 Task: Check the average views per listing of creek in the last 3 years.
Action: Mouse moved to (813, 183)
Screenshot: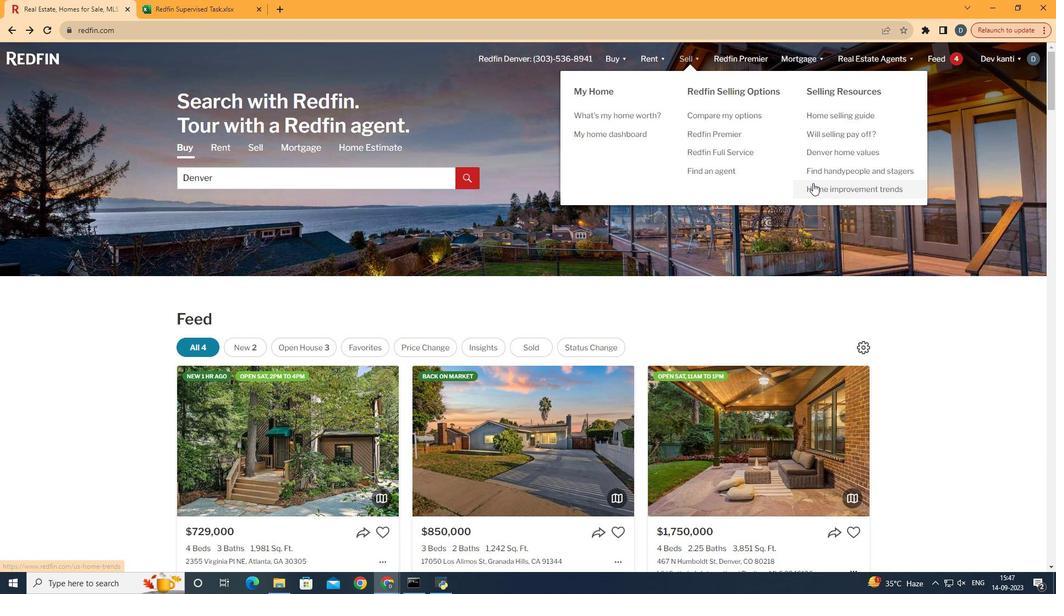 
Action: Mouse pressed left at (813, 183)
Screenshot: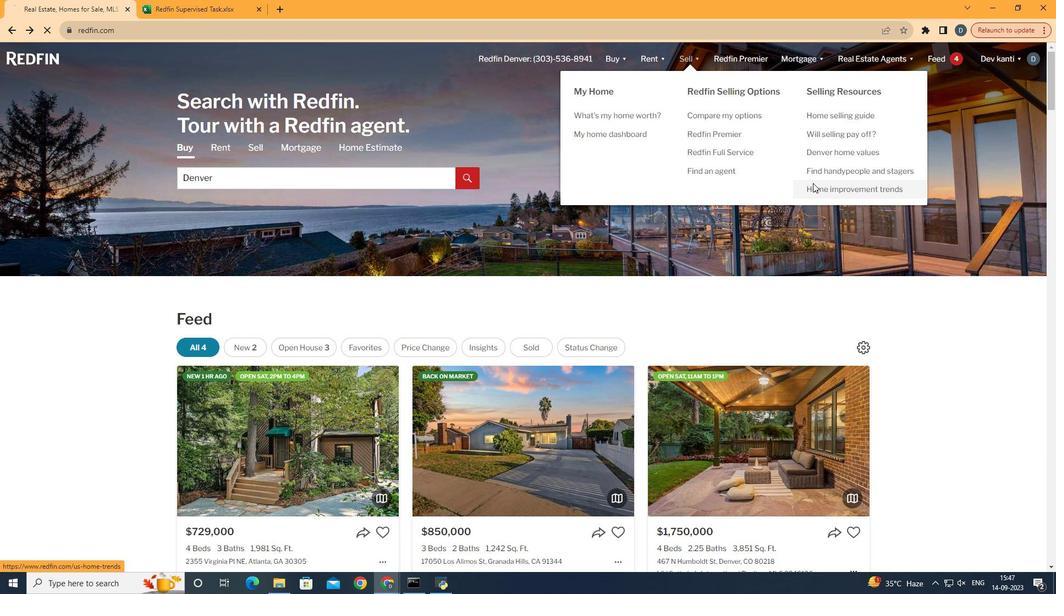 
Action: Mouse moved to (269, 204)
Screenshot: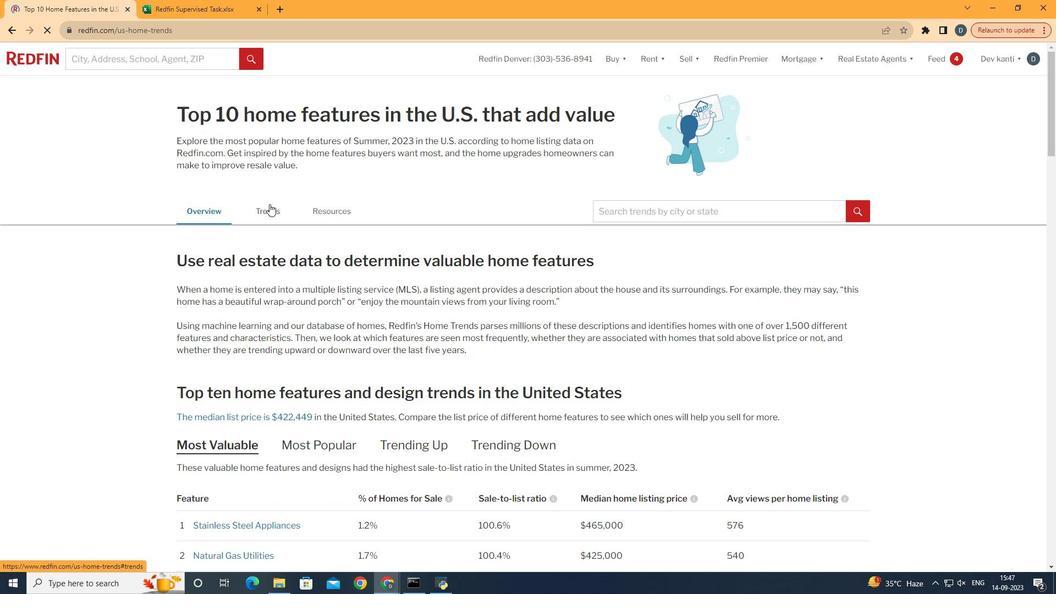 
Action: Mouse pressed left at (269, 204)
Screenshot: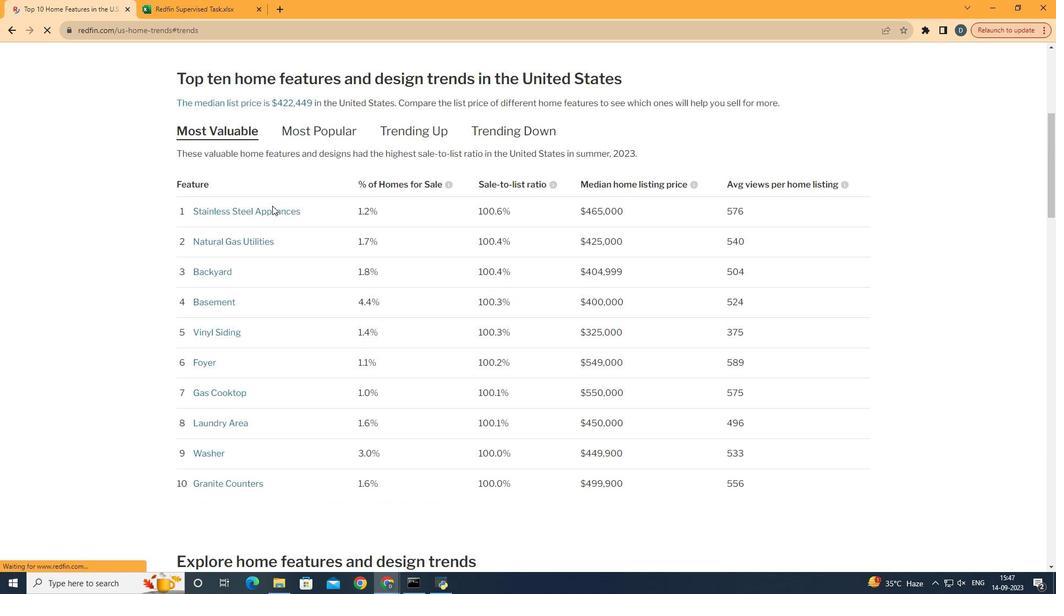 
Action: Mouse moved to (385, 259)
Screenshot: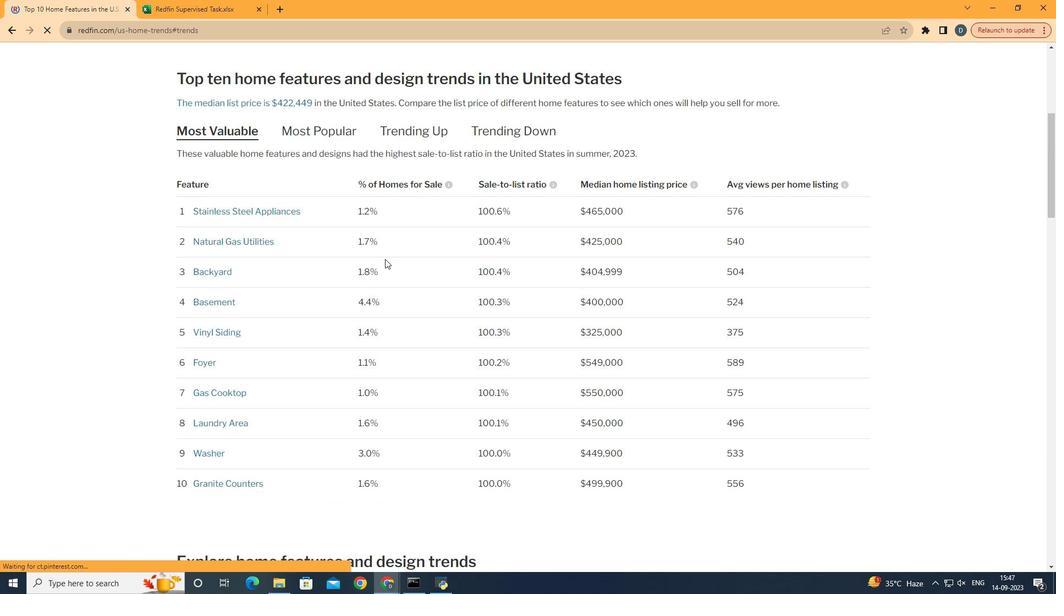 
Action: Mouse scrolled (385, 258) with delta (0, 0)
Screenshot: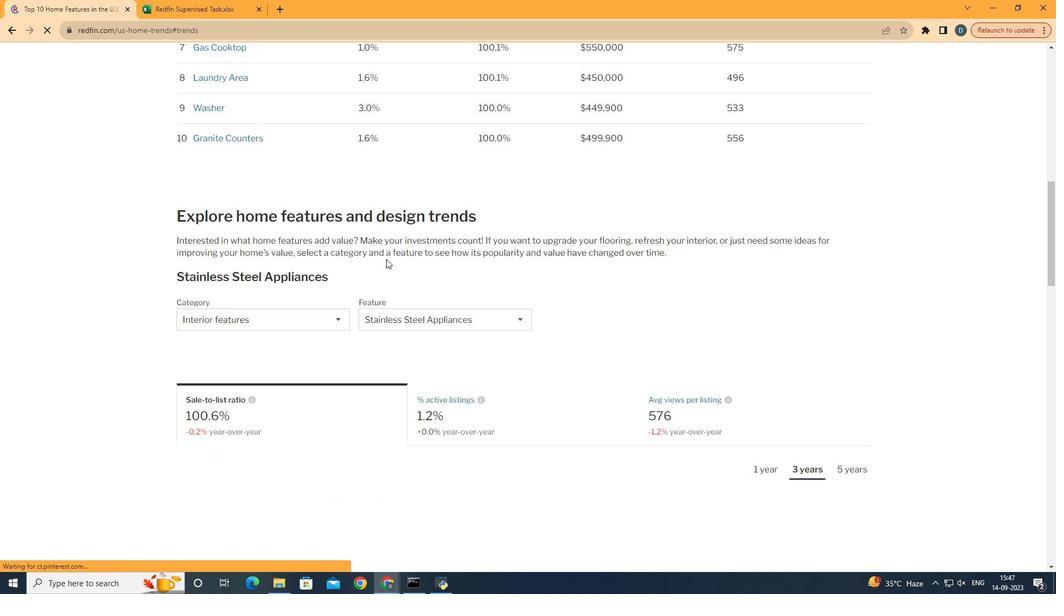
Action: Mouse scrolled (385, 258) with delta (0, 0)
Screenshot: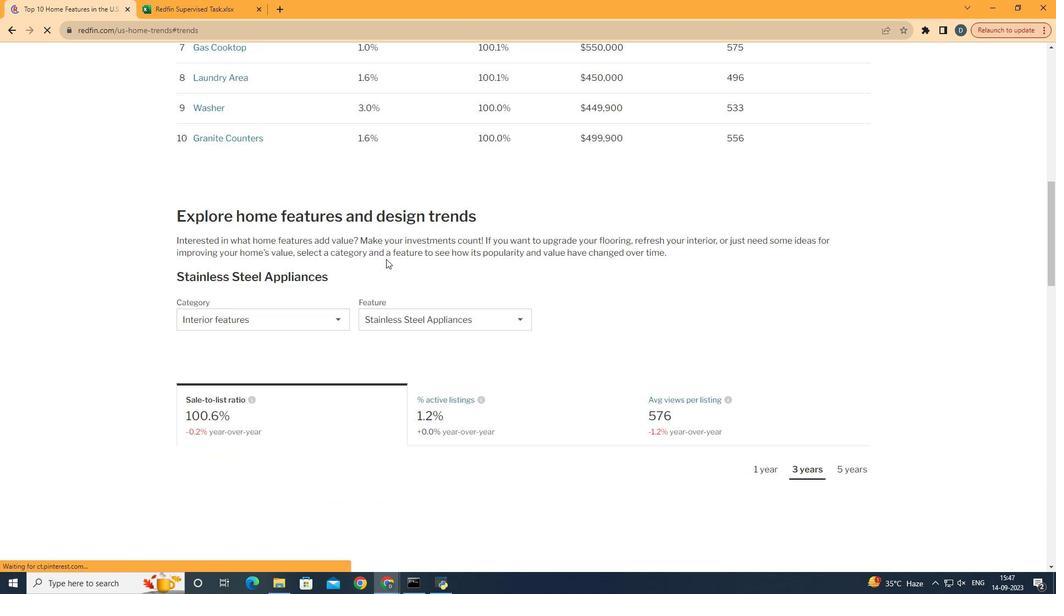 
Action: Mouse scrolled (385, 258) with delta (0, 0)
Screenshot: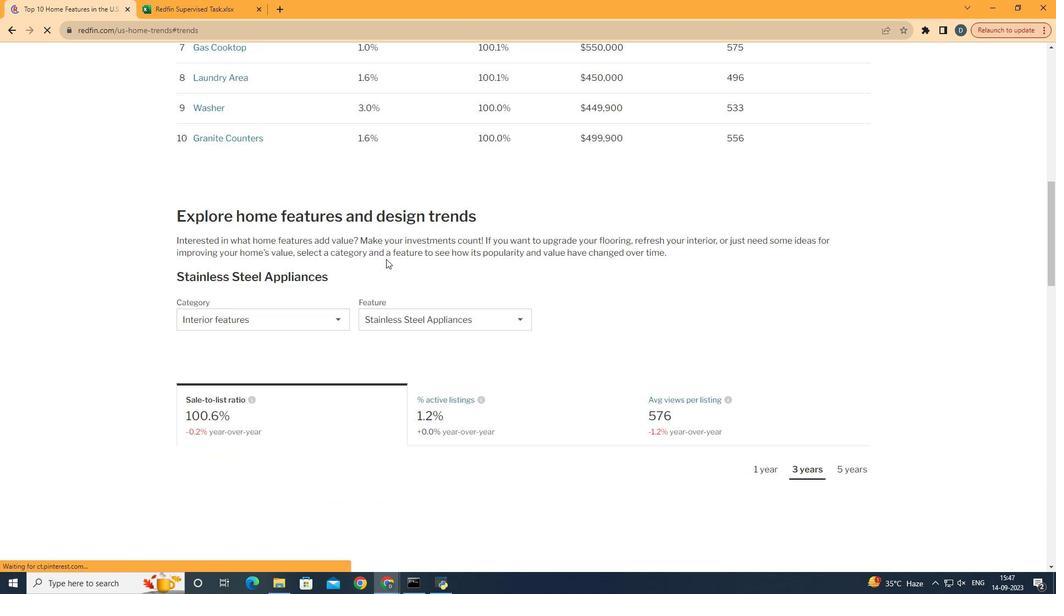 
Action: Mouse scrolled (385, 258) with delta (0, 0)
Screenshot: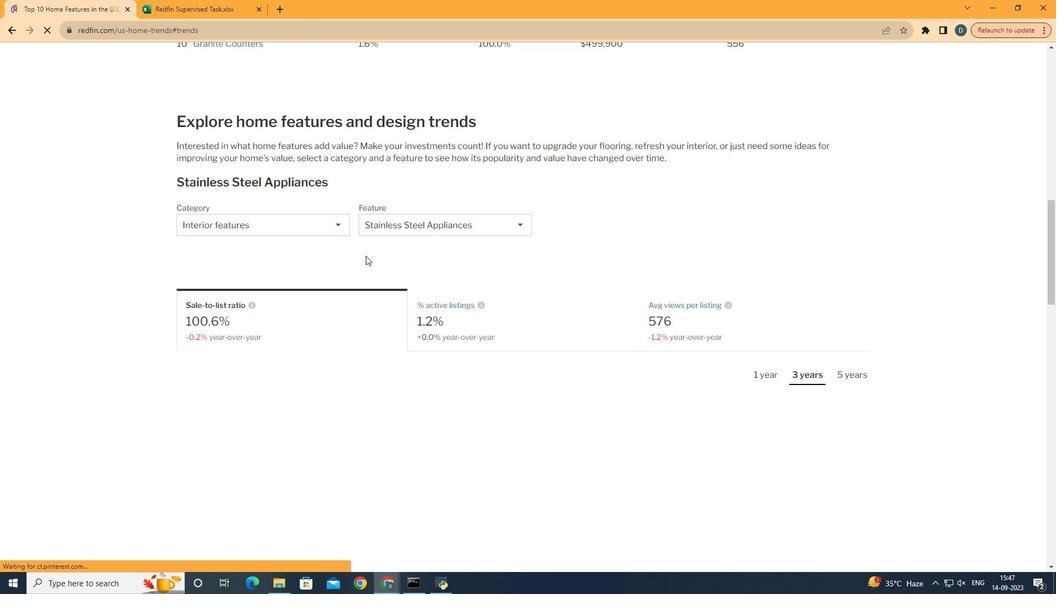 
Action: Mouse scrolled (385, 258) with delta (0, 0)
Screenshot: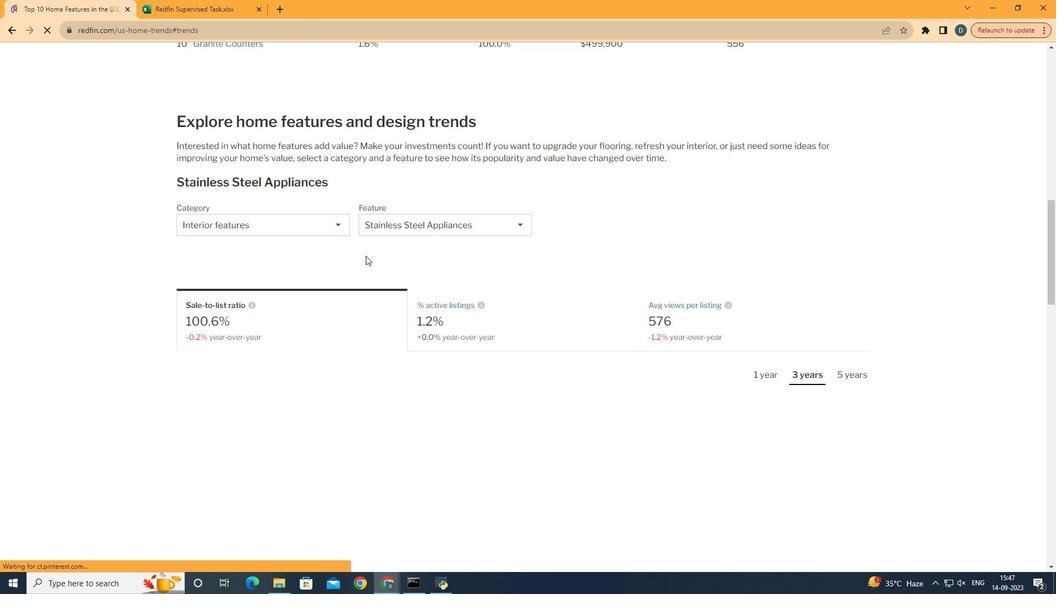 
Action: Mouse scrolled (385, 258) with delta (0, 0)
Screenshot: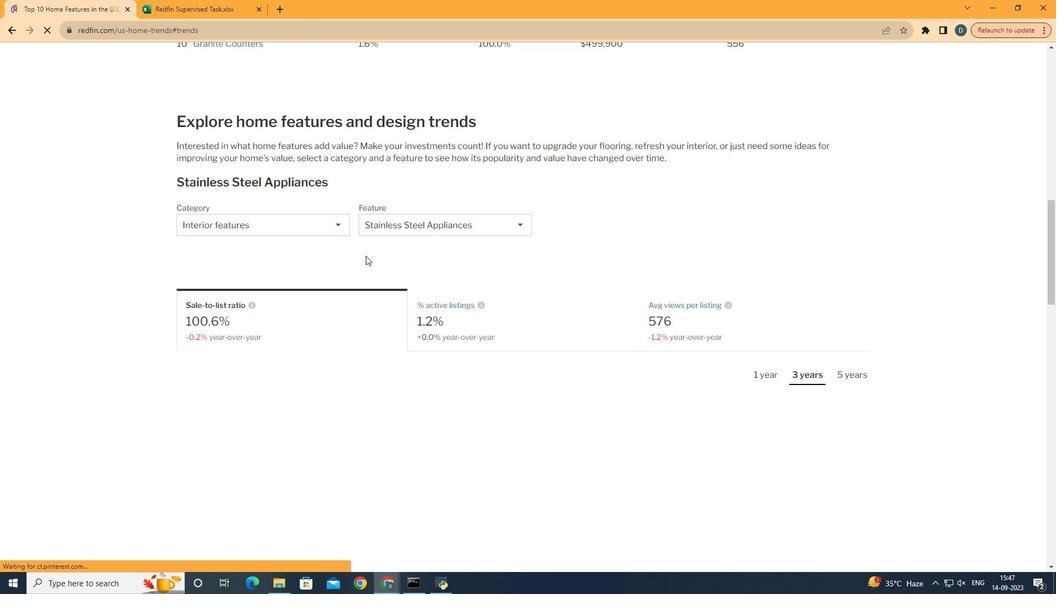 
Action: Mouse scrolled (385, 258) with delta (0, 0)
Screenshot: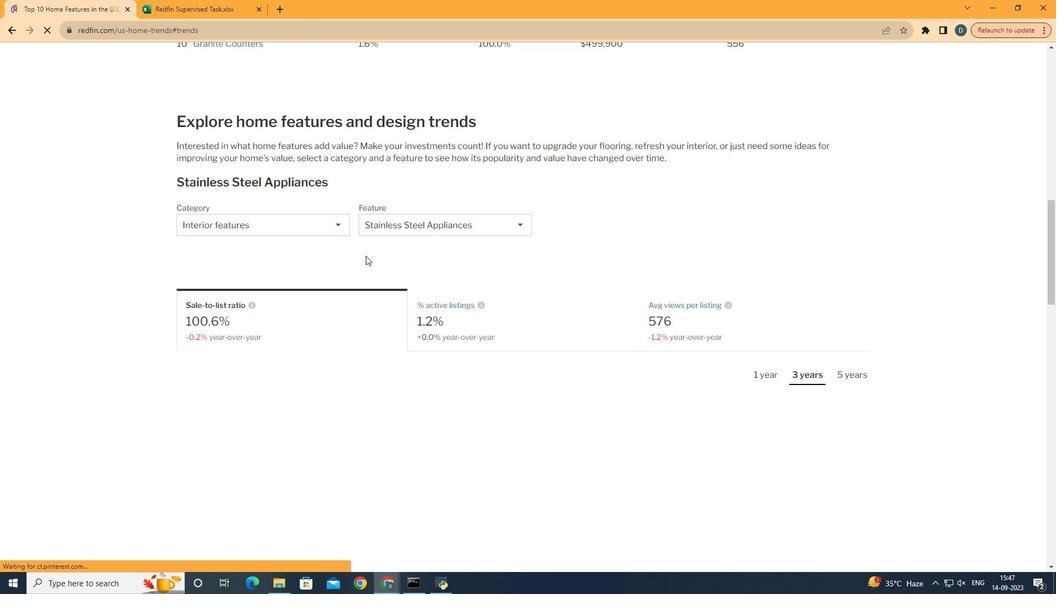 
Action: Mouse scrolled (385, 258) with delta (0, 0)
Screenshot: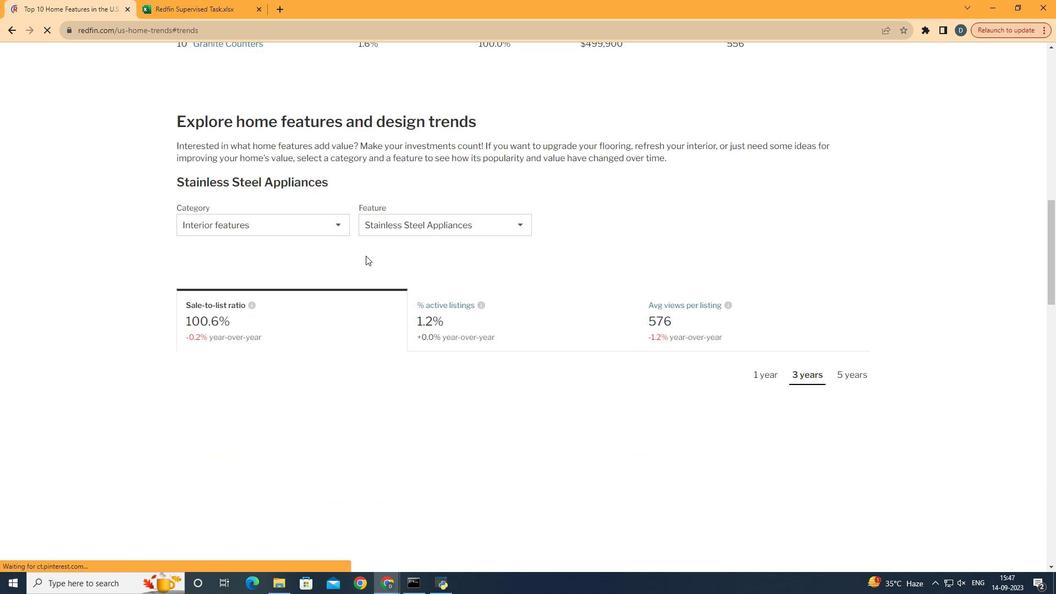 
Action: Mouse moved to (267, 257)
Screenshot: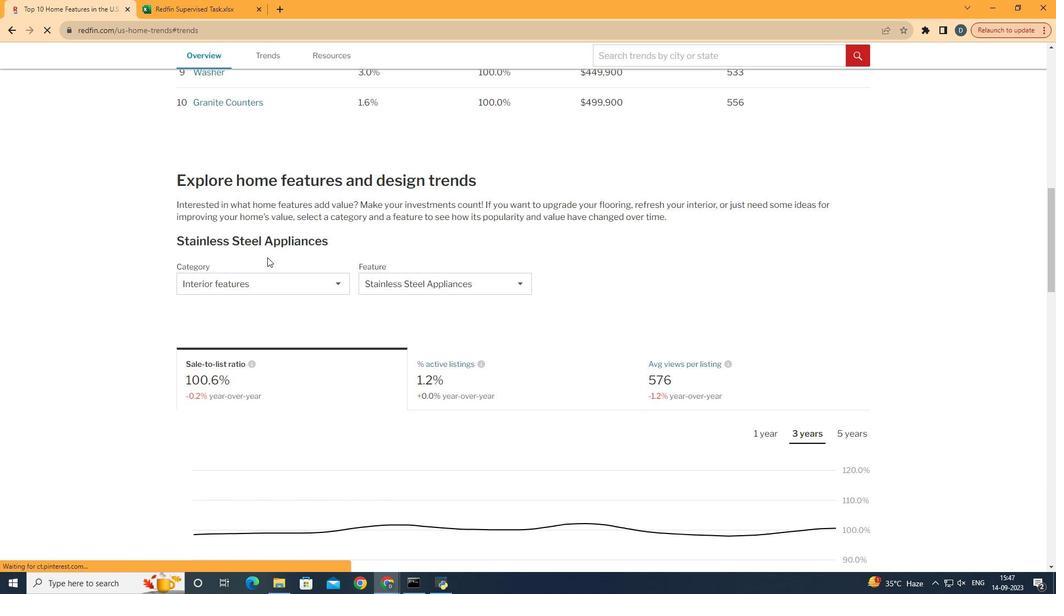 
Action: Mouse scrolled (267, 256) with delta (0, 0)
Screenshot: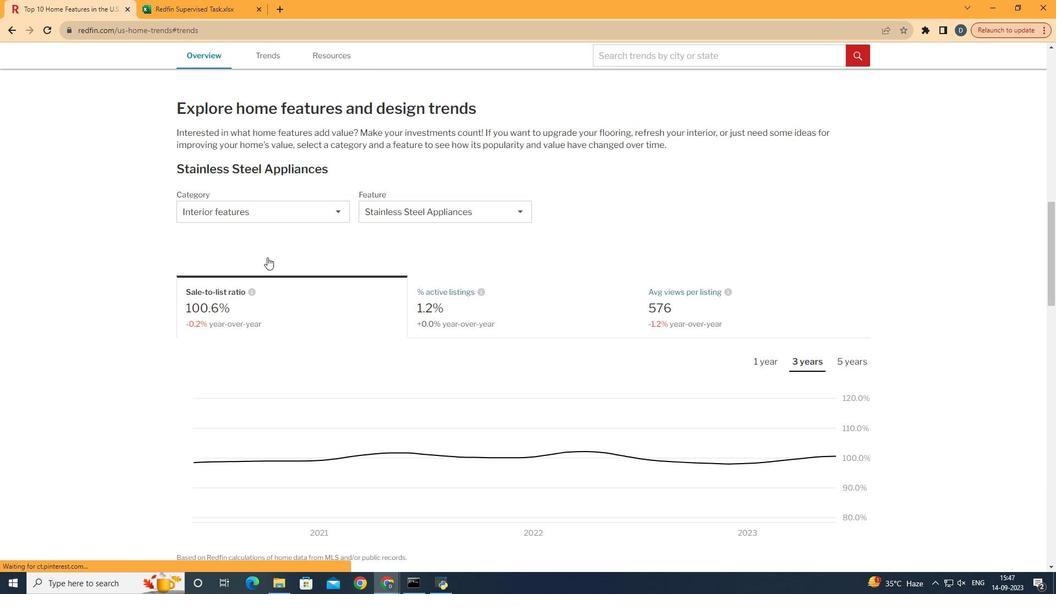 
Action: Mouse scrolled (267, 256) with delta (0, 0)
Screenshot: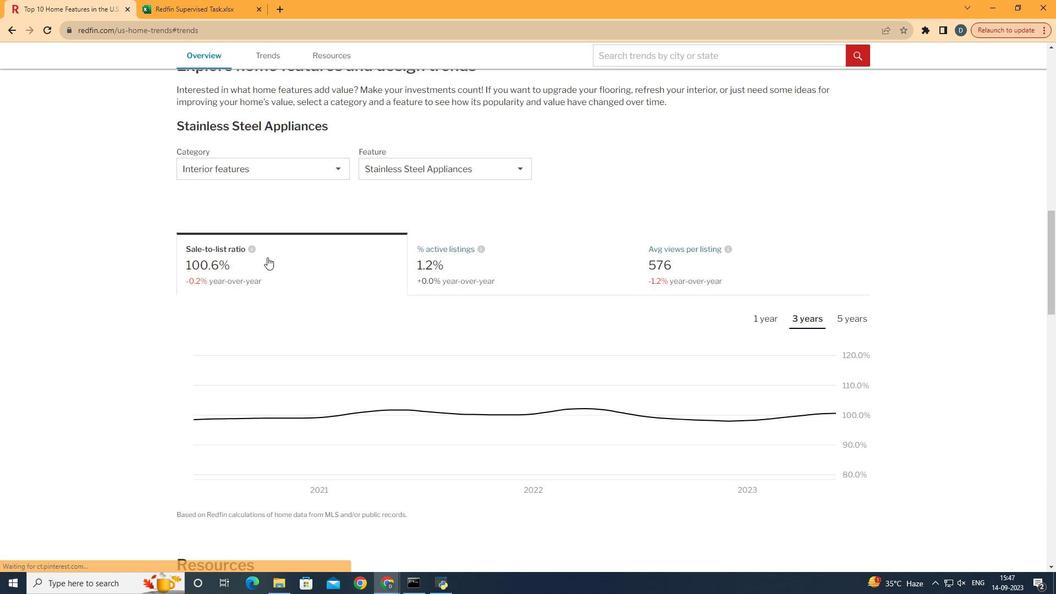 
Action: Mouse scrolled (267, 256) with delta (0, 0)
Screenshot: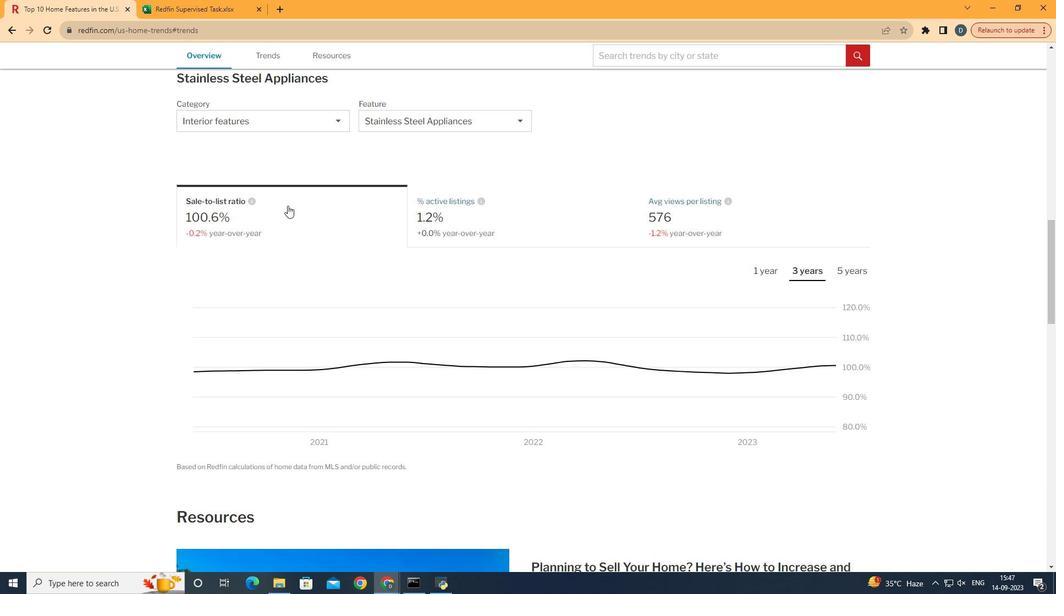 
Action: Mouse moved to (315, 206)
Screenshot: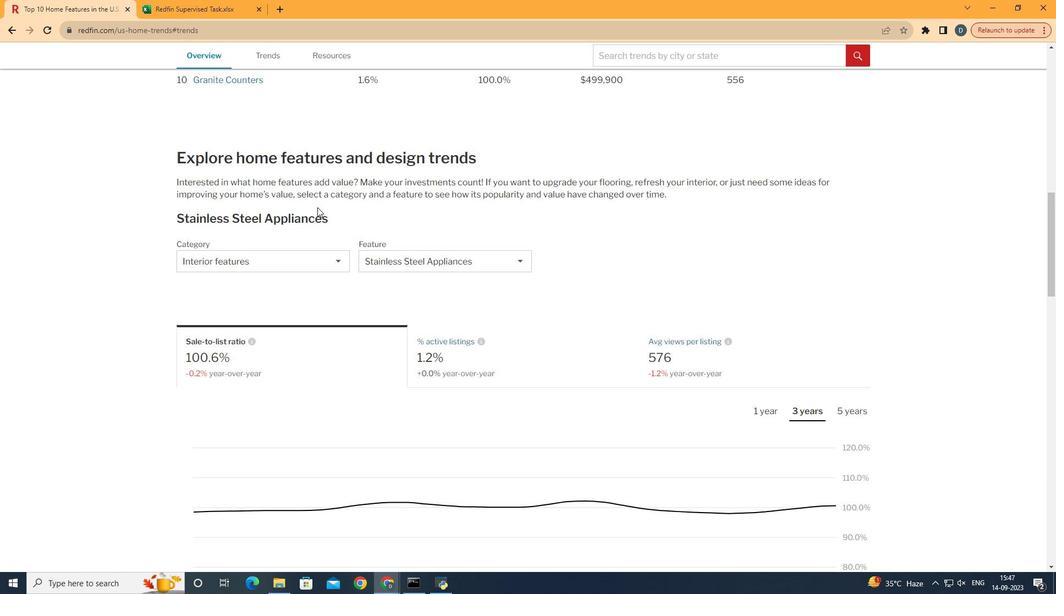 
Action: Mouse scrolled (315, 205) with delta (0, 0)
Screenshot: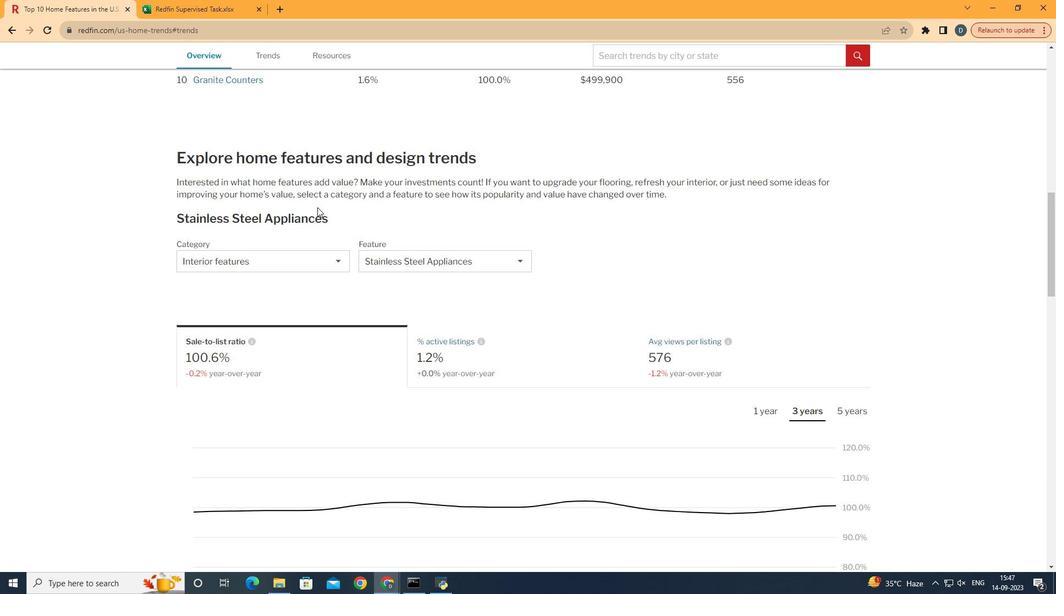 
Action: Mouse moved to (316, 207)
Screenshot: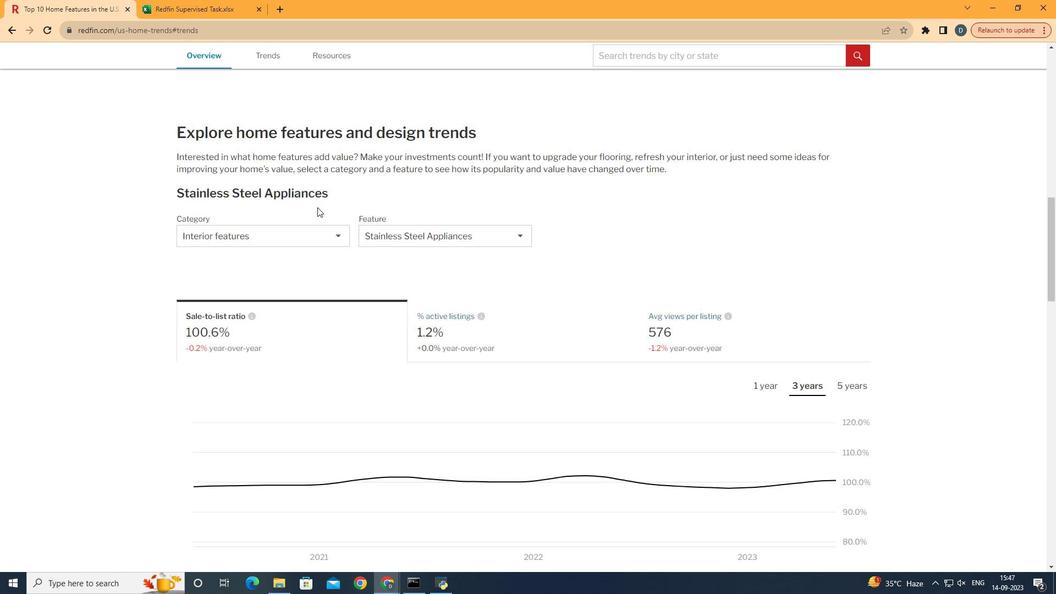 
Action: Mouse scrolled (316, 206) with delta (0, 0)
Screenshot: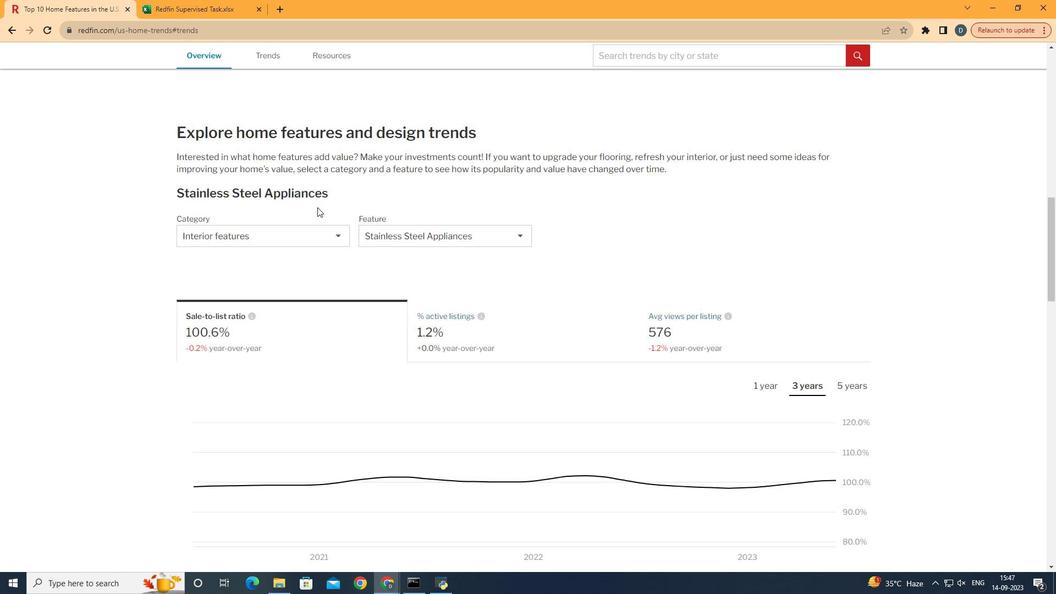 
Action: Mouse moved to (317, 207)
Screenshot: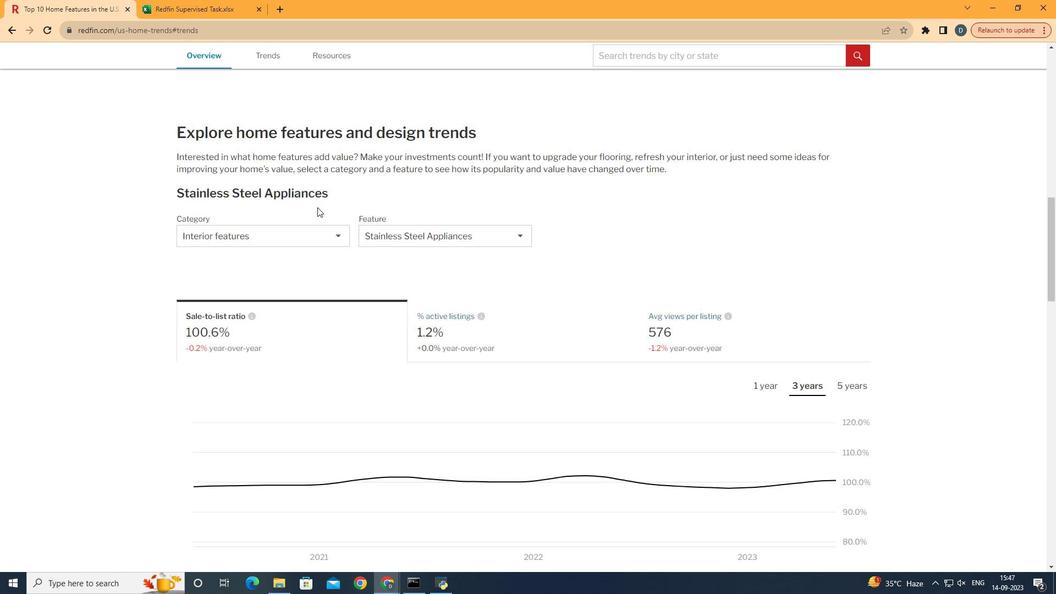 
Action: Mouse scrolled (317, 206) with delta (0, 0)
Screenshot: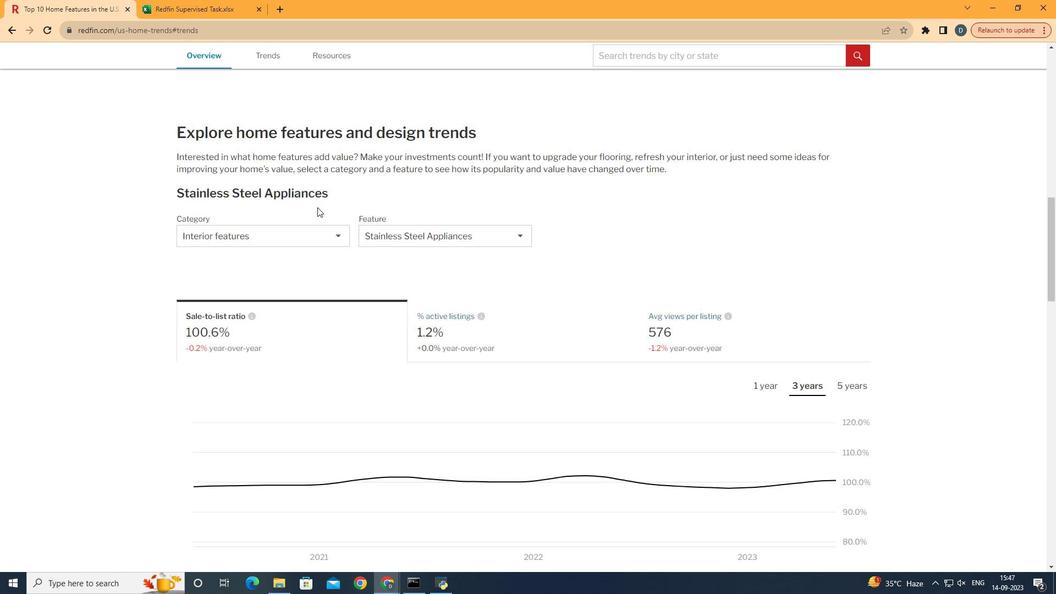 
Action: Mouse moved to (315, 236)
Screenshot: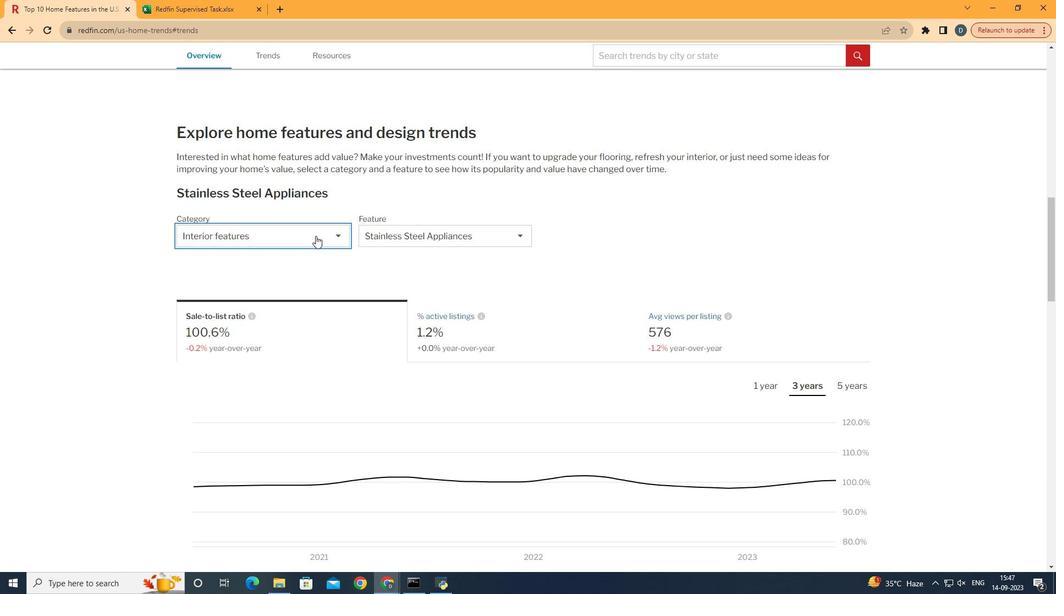 
Action: Mouse pressed left at (315, 236)
Screenshot: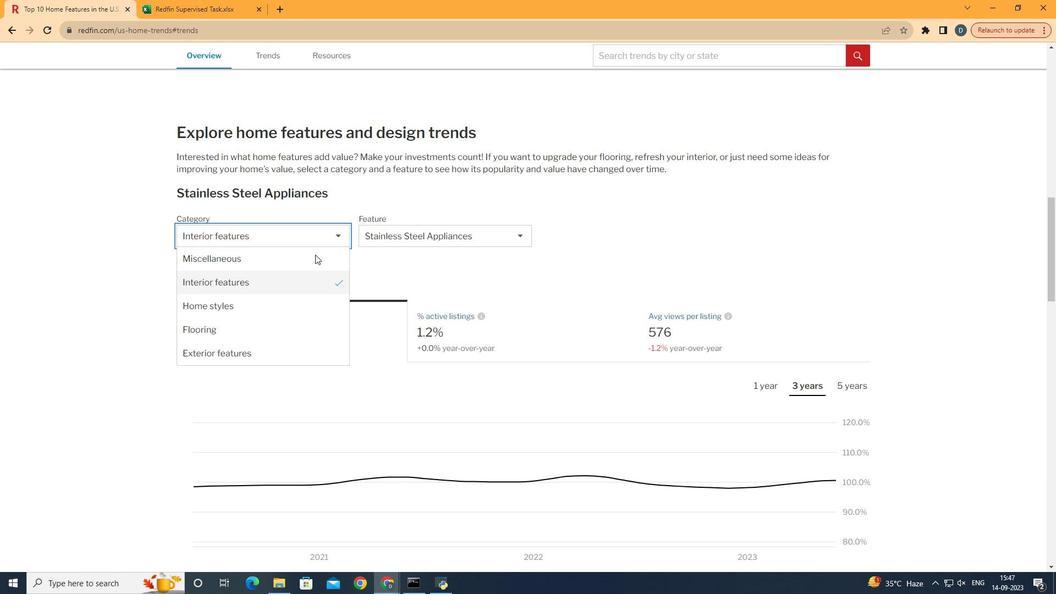 
Action: Mouse moved to (320, 349)
Screenshot: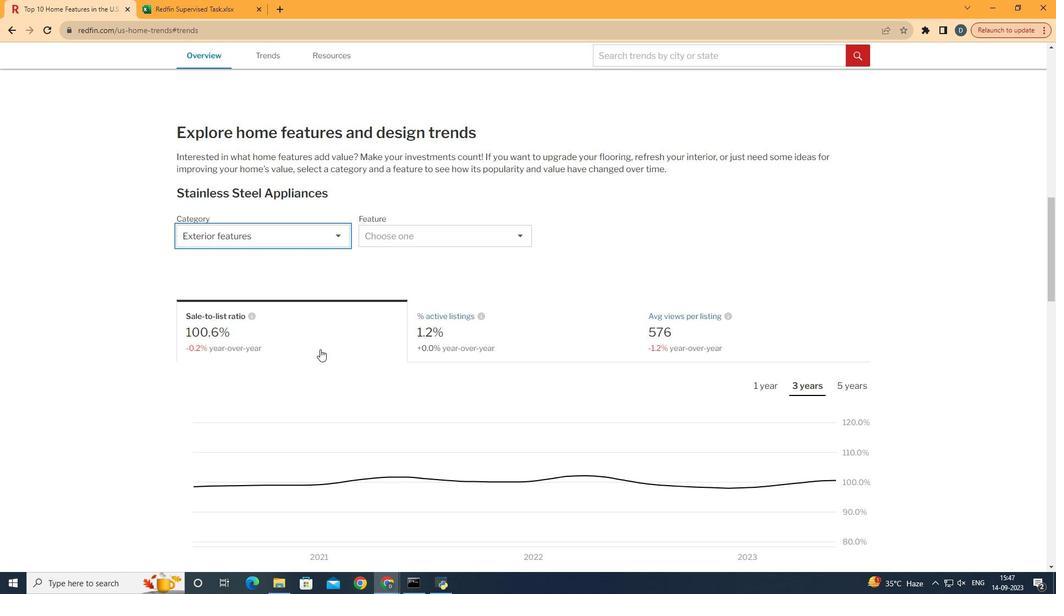 
Action: Mouse pressed left at (320, 349)
Screenshot: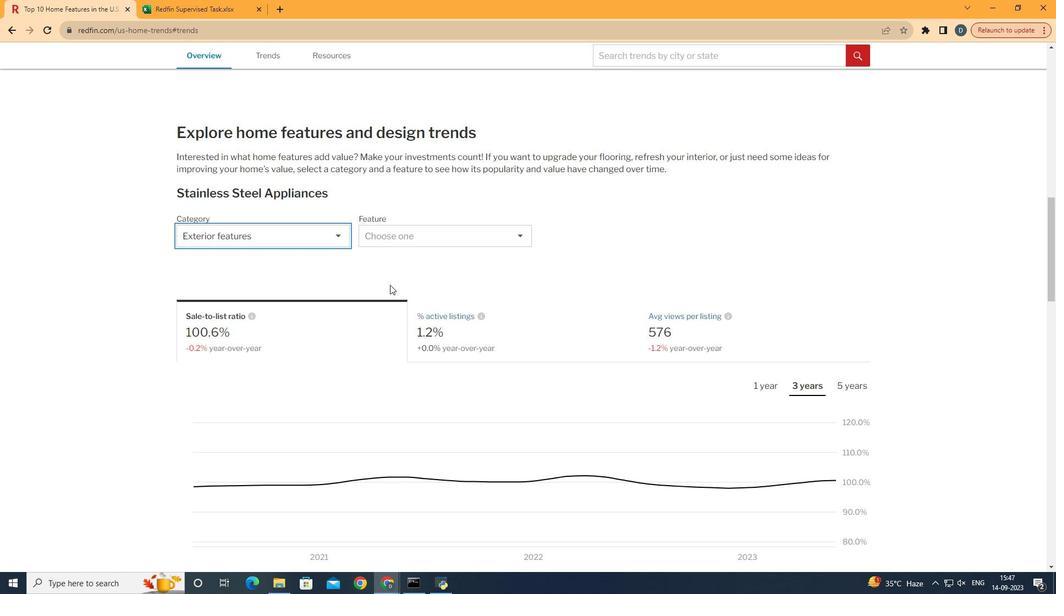 
Action: Mouse moved to (432, 228)
Screenshot: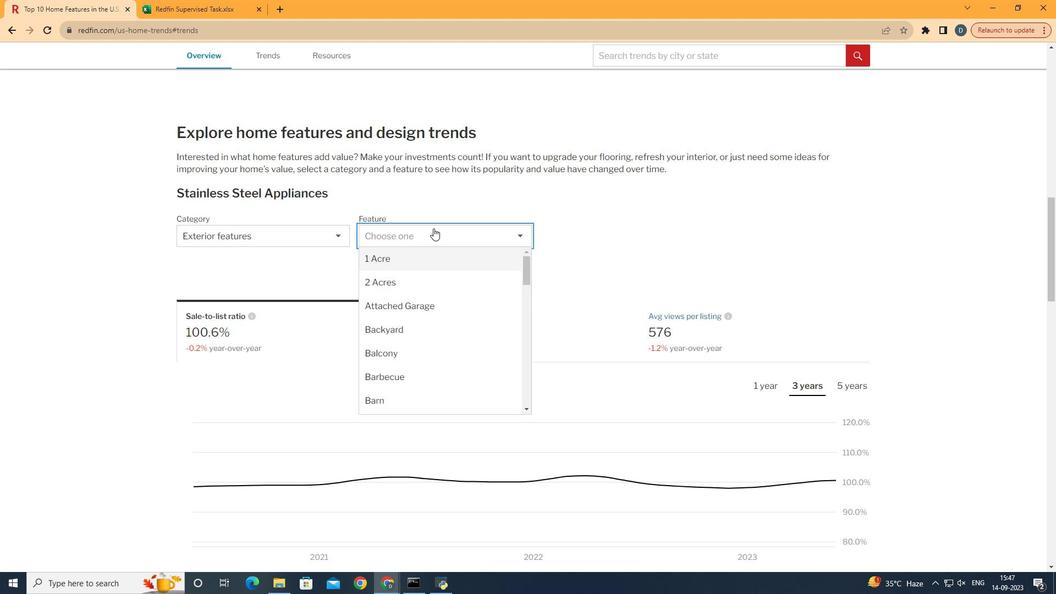 
Action: Mouse pressed left at (432, 228)
Screenshot: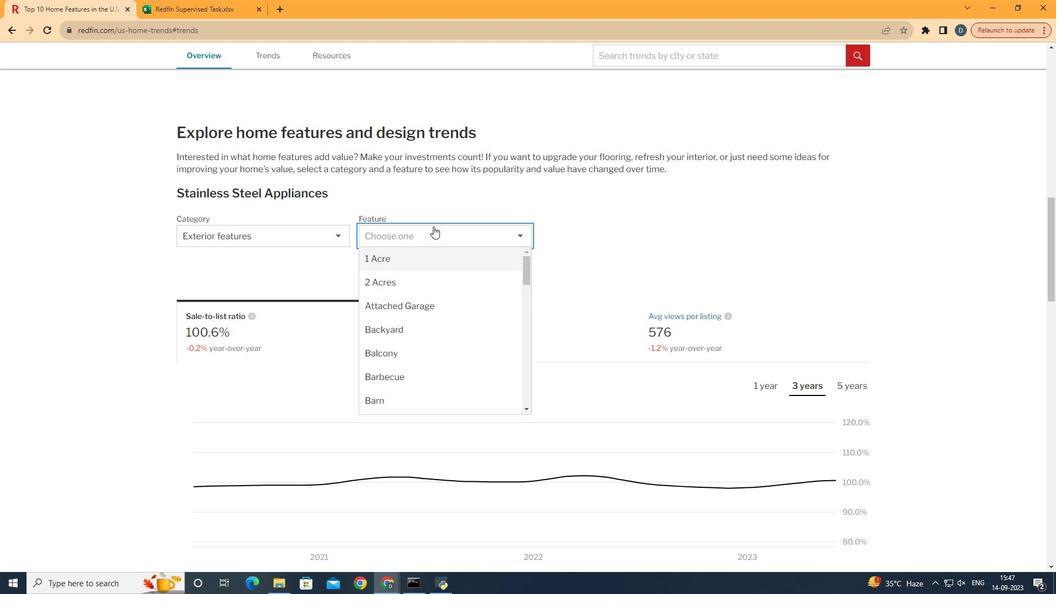 
Action: Mouse moved to (443, 321)
Screenshot: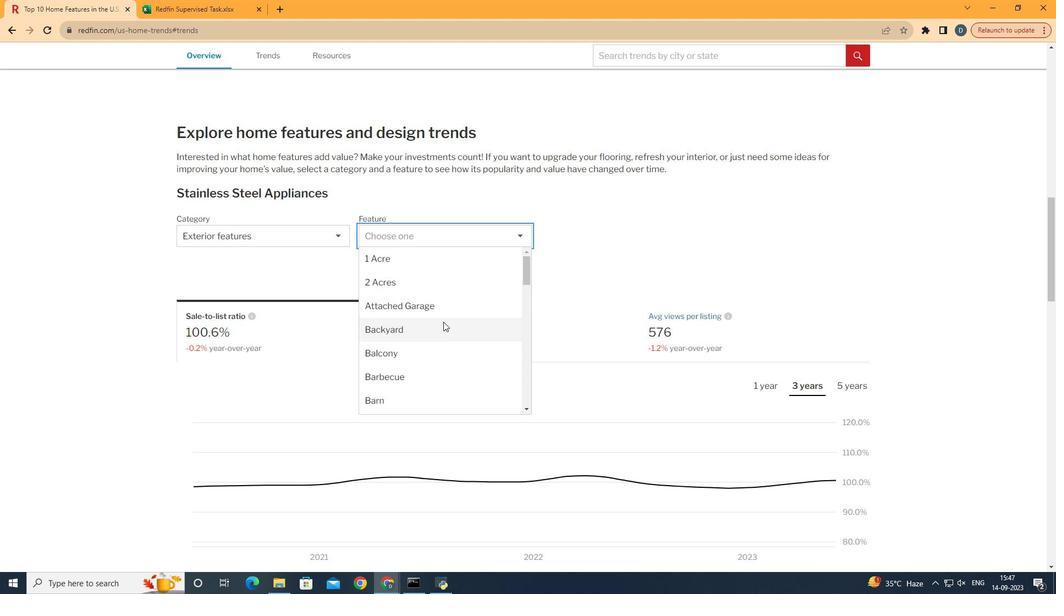 
Action: Mouse scrolled (443, 321) with delta (0, 0)
Screenshot: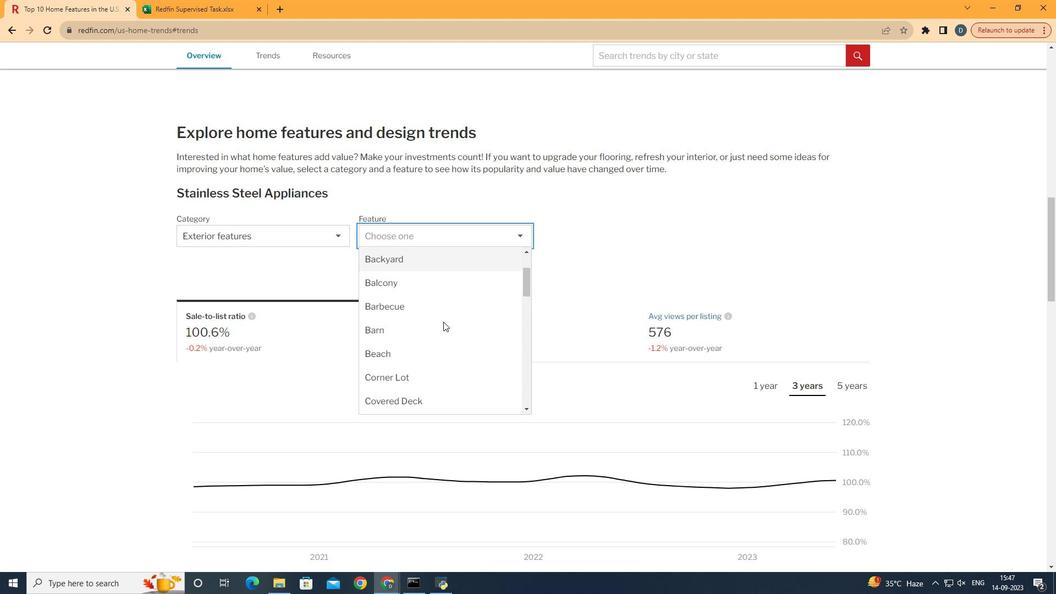 
Action: Mouse scrolled (443, 321) with delta (0, 0)
Screenshot: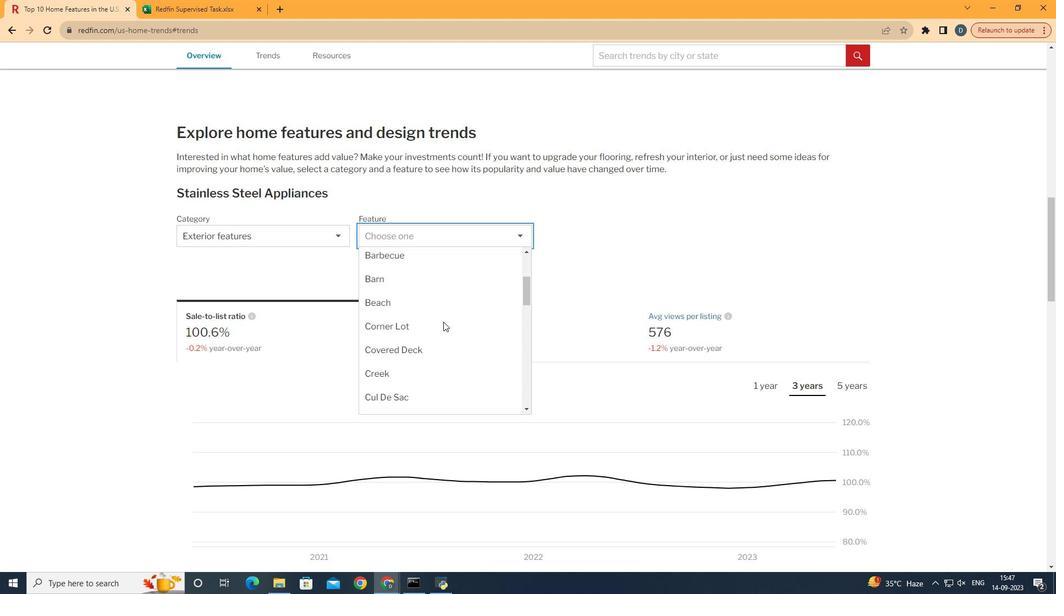 
Action: Mouse scrolled (443, 321) with delta (0, 0)
Screenshot: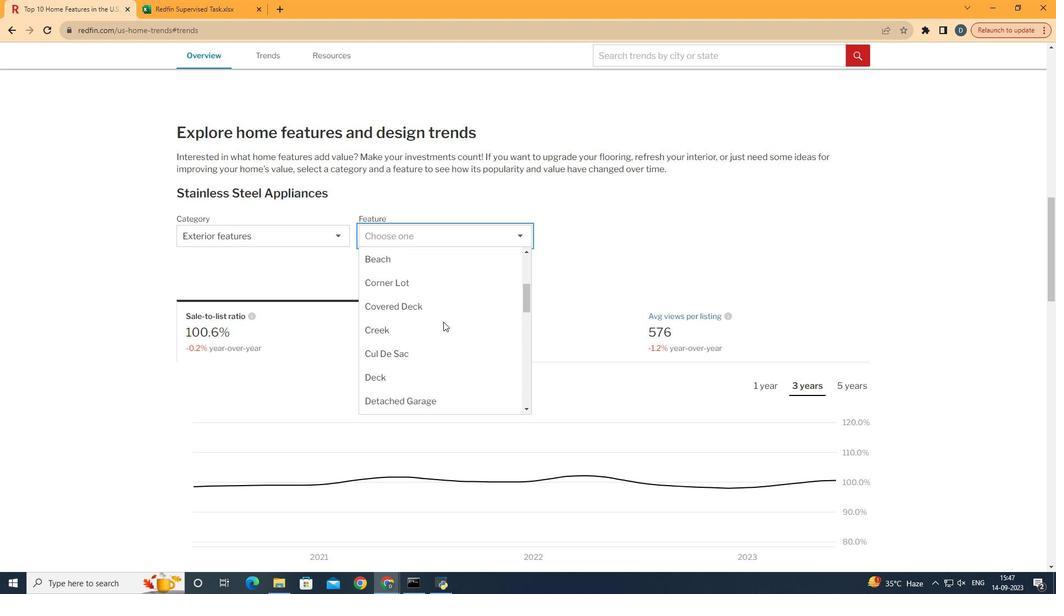 
Action: Mouse moved to (456, 338)
Screenshot: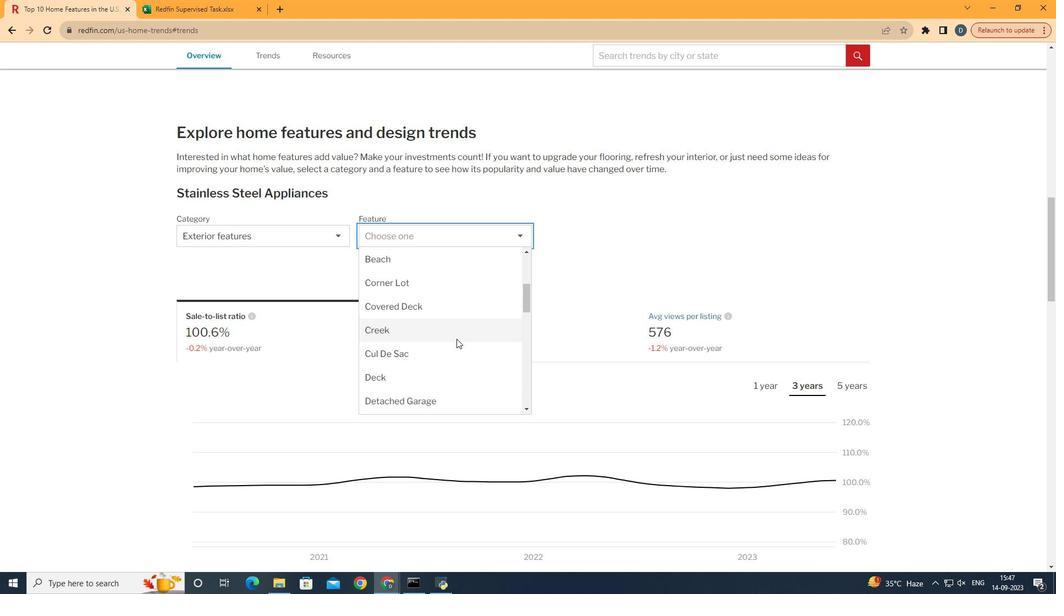 
Action: Mouse pressed left at (456, 338)
Screenshot: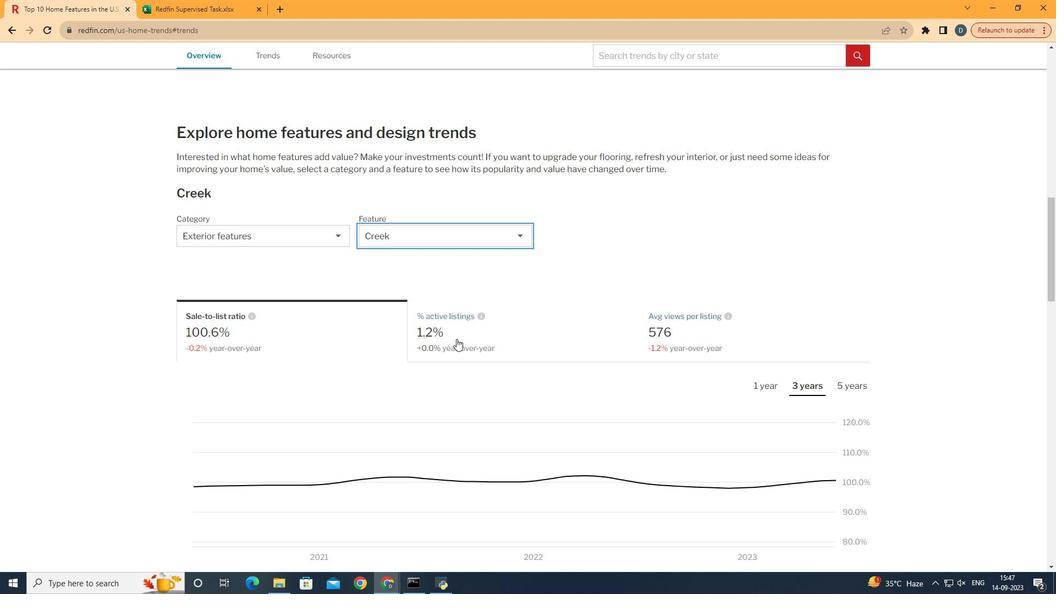 
Action: Mouse moved to (589, 237)
Screenshot: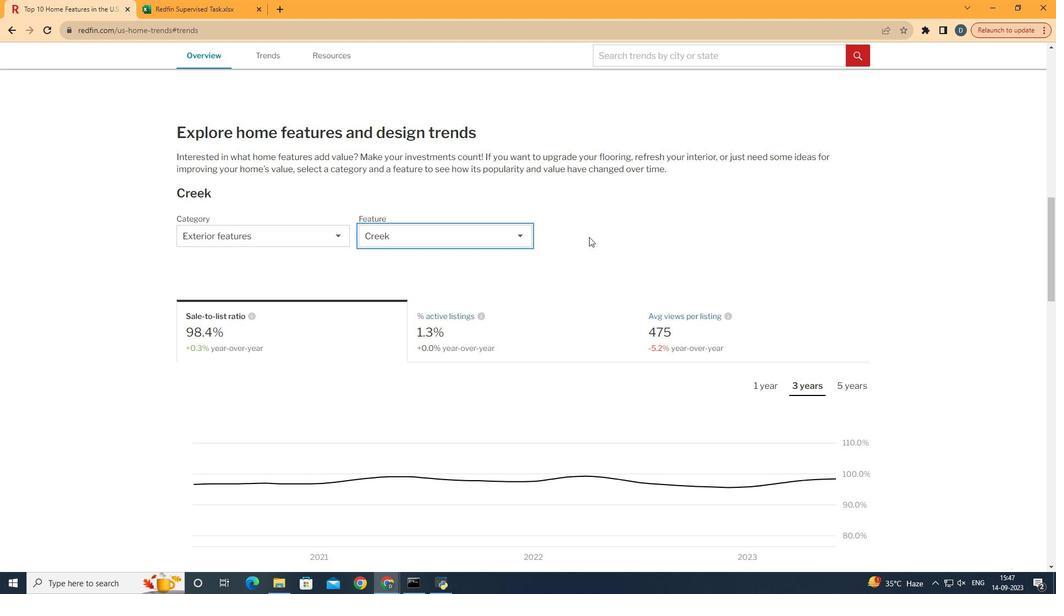 
Action: Mouse scrolled (589, 236) with delta (0, 0)
Screenshot: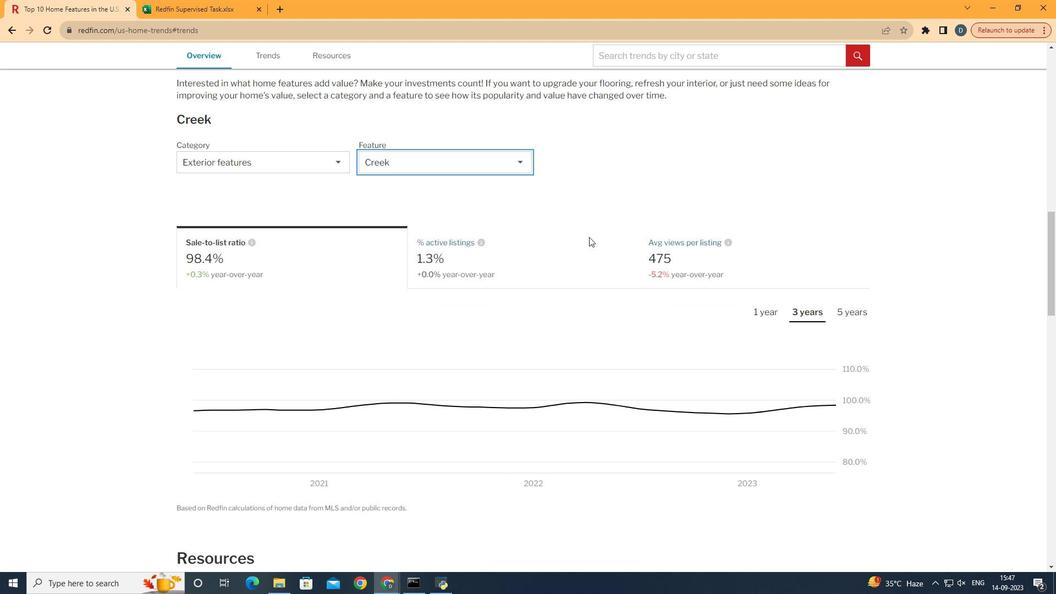 
Action: Mouse scrolled (589, 236) with delta (0, 0)
Screenshot: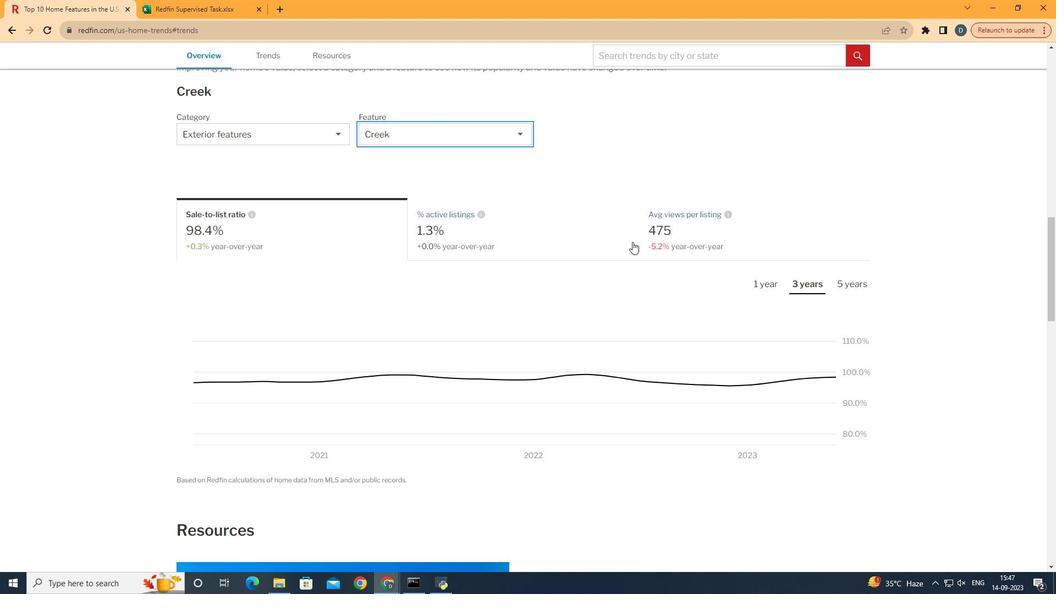 
Action: Mouse moved to (744, 221)
Screenshot: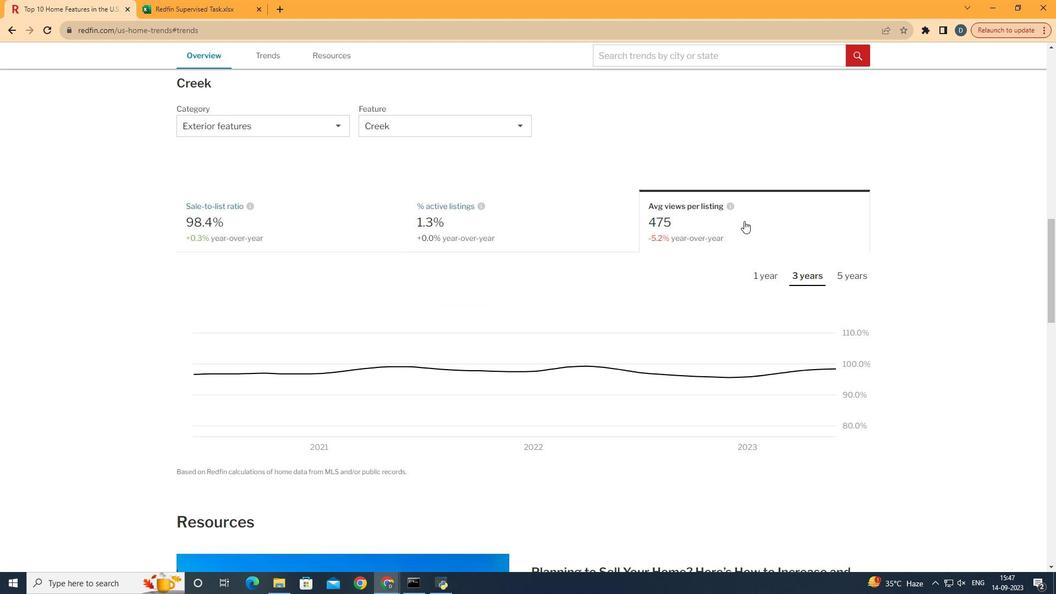 
Action: Mouse pressed left at (744, 221)
Screenshot: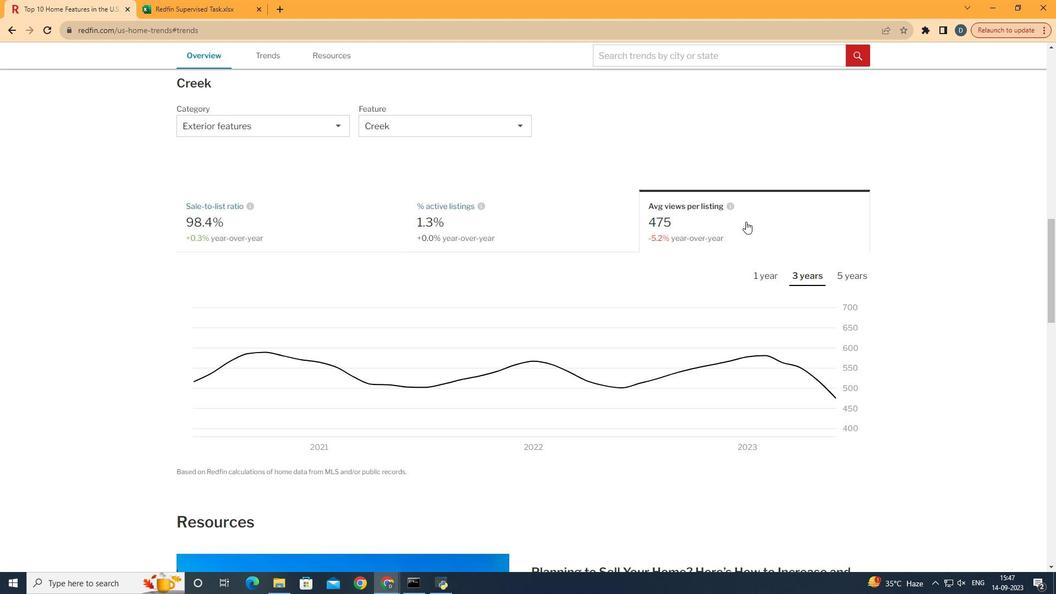 
Action: Mouse moved to (813, 270)
Screenshot: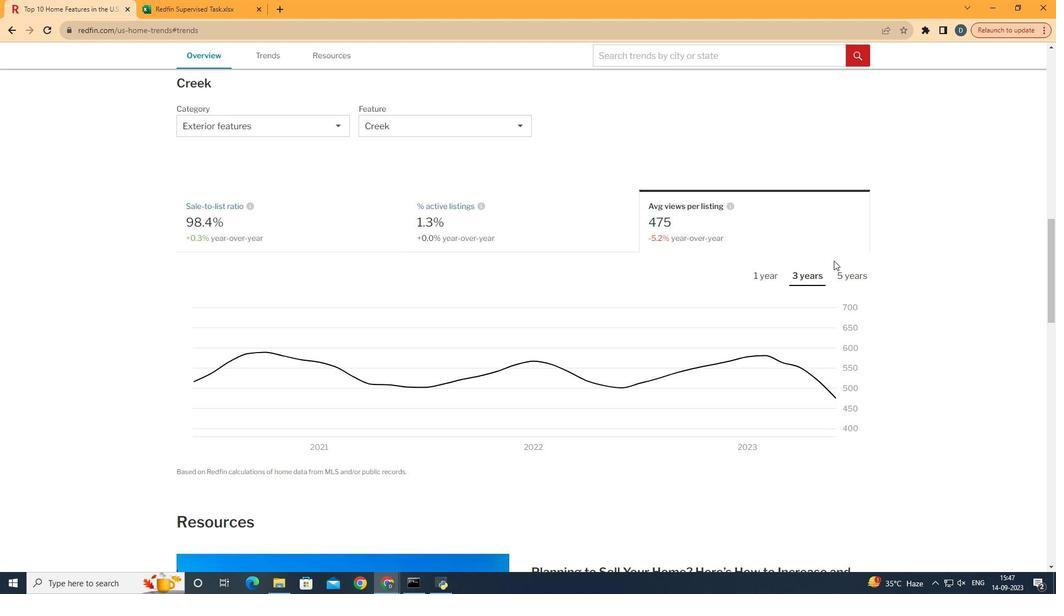
Action: Mouse pressed left at (813, 270)
Screenshot: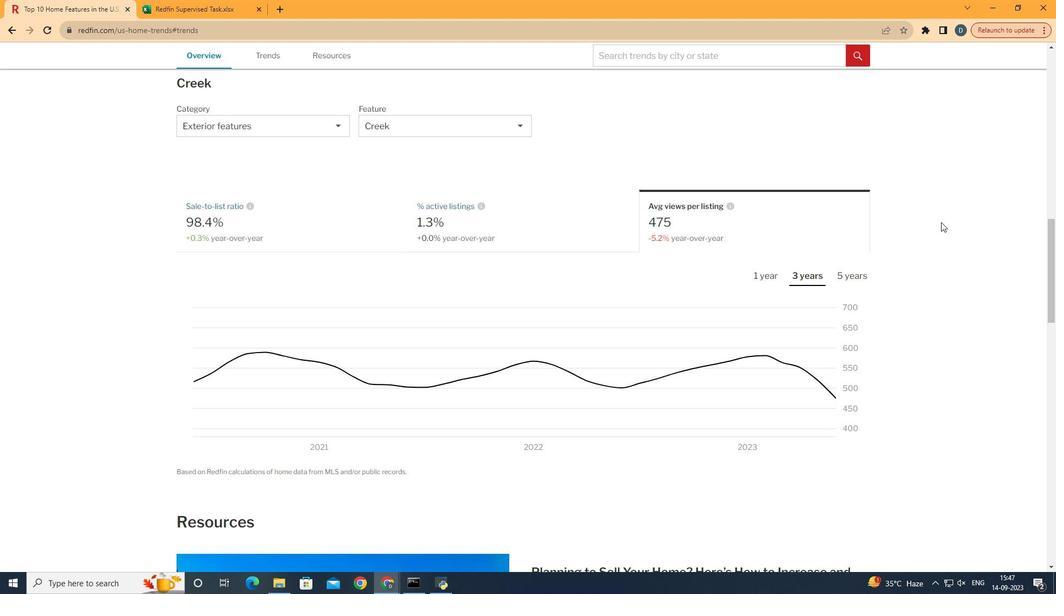 
Action: Mouse moved to (967, 211)
Screenshot: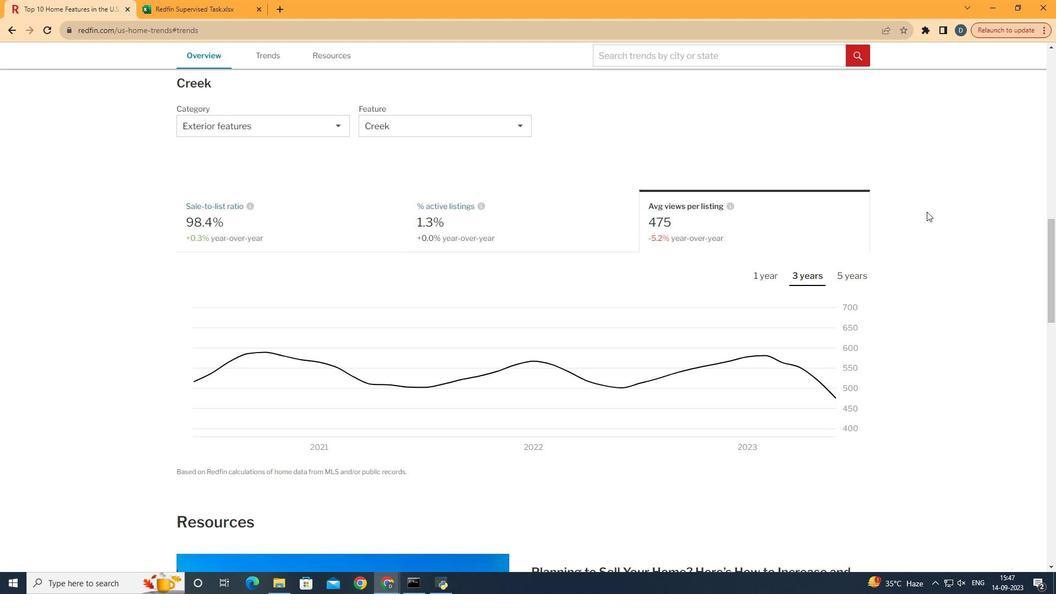 
